 Task: Move the task User interface not responsive on mobile devices to the section Done in the project WorthyTech and filter the tasks in the project by Due this week.
Action: Mouse moved to (56, 237)
Screenshot: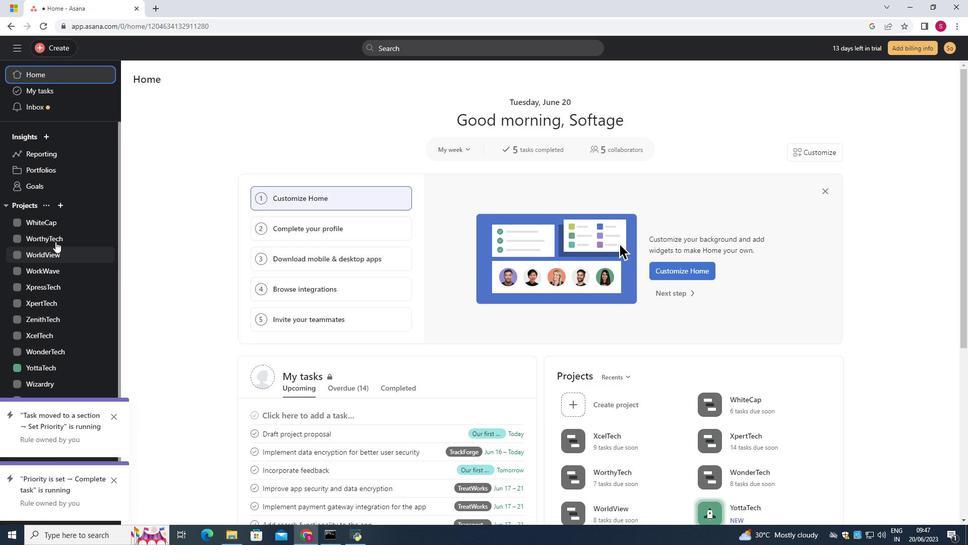 
Action: Mouse pressed left at (56, 237)
Screenshot: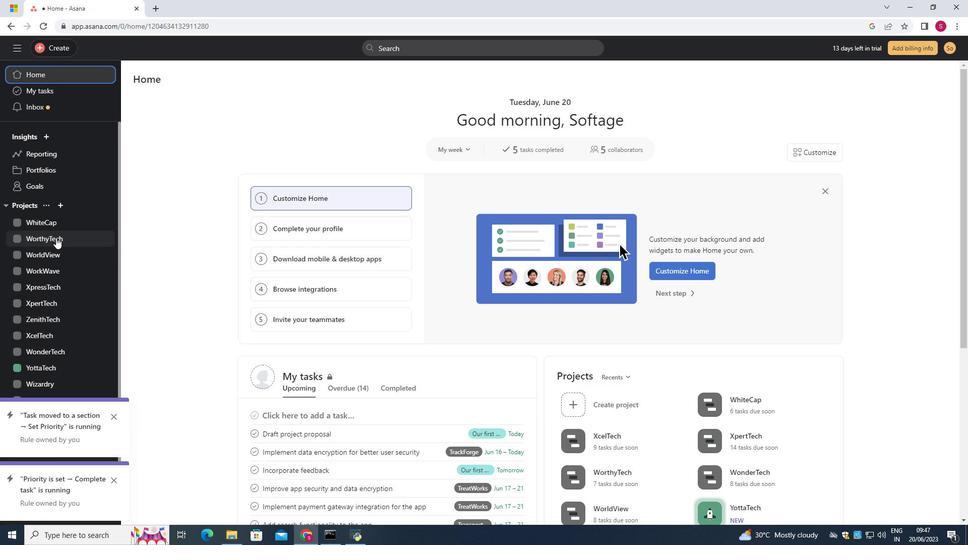 
Action: Mouse moved to (176, 100)
Screenshot: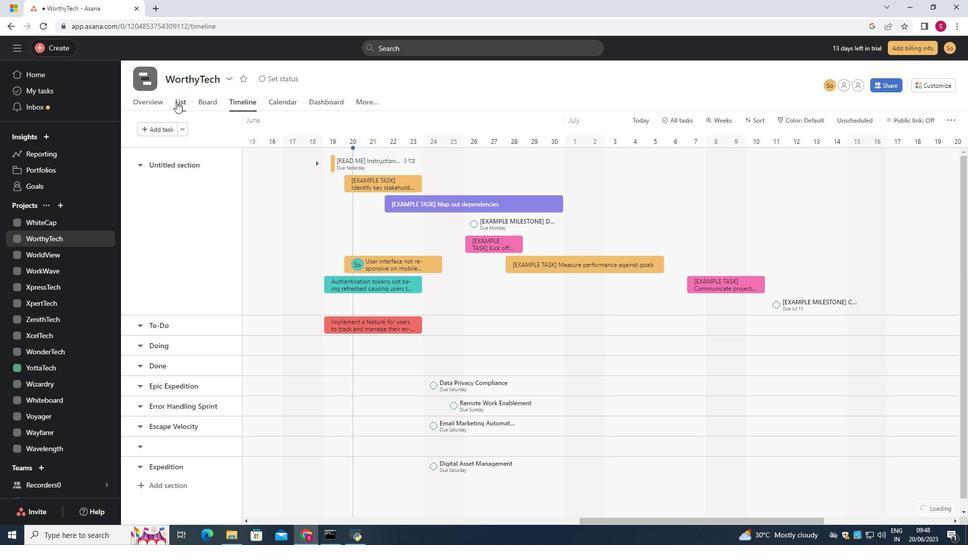 
Action: Mouse pressed left at (176, 100)
Screenshot: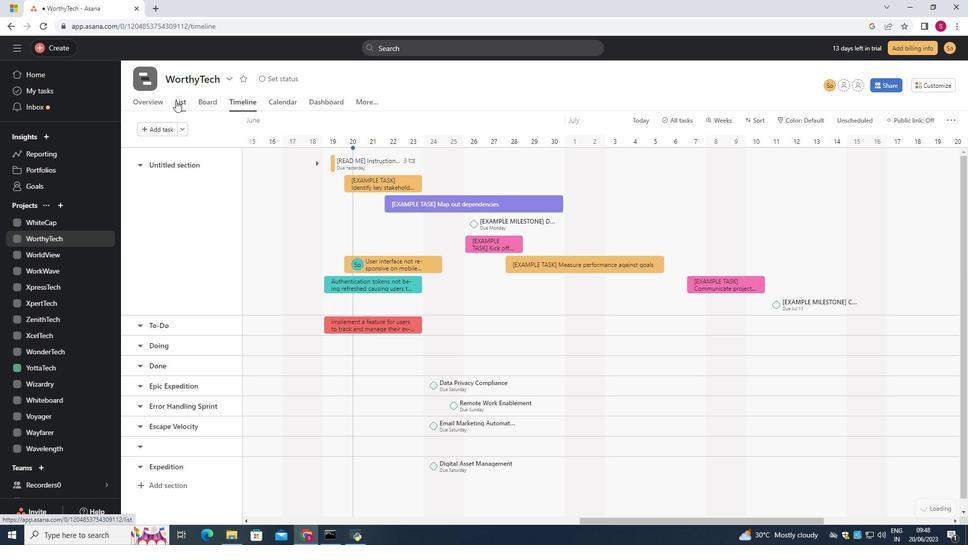 
Action: Mouse moved to (415, 212)
Screenshot: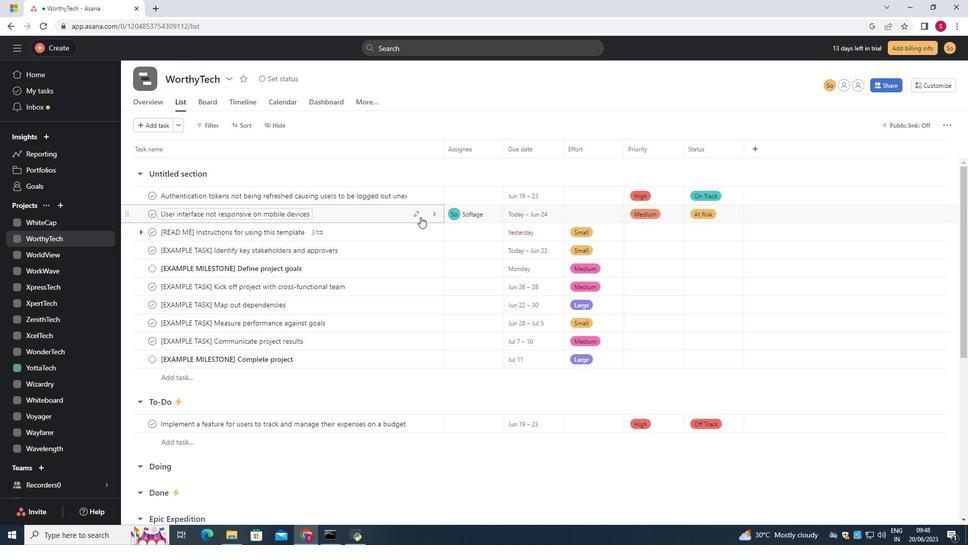 
Action: Mouse pressed left at (415, 212)
Screenshot: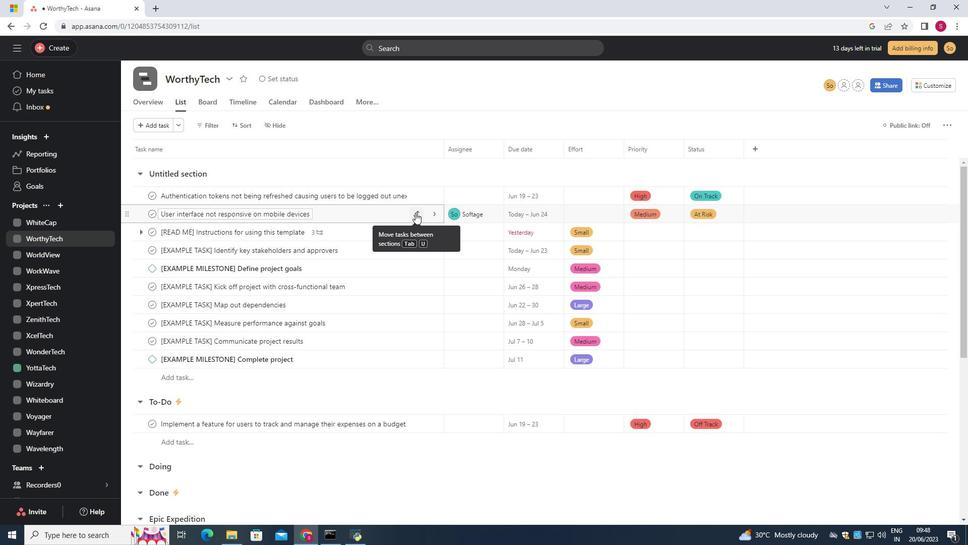 
Action: Mouse moved to (380, 304)
Screenshot: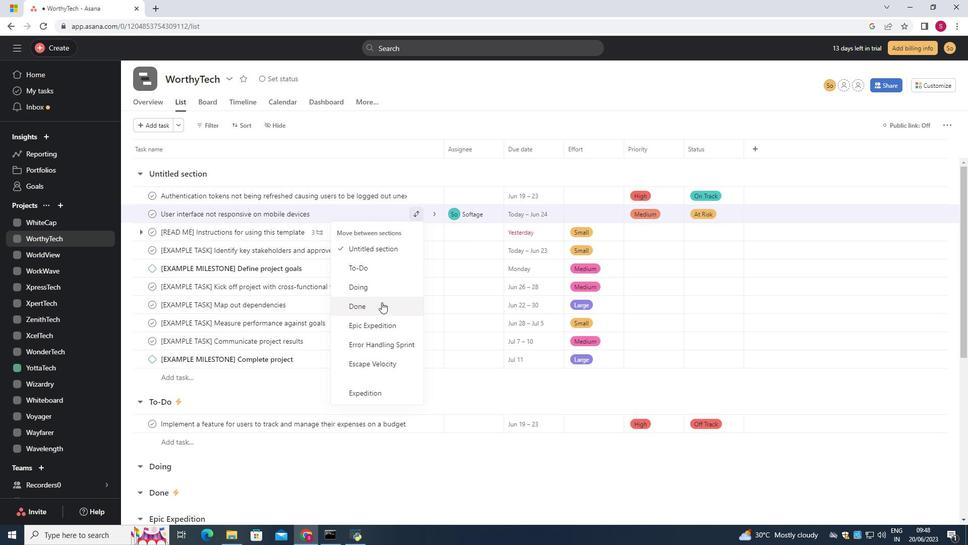
Action: Mouse pressed left at (380, 304)
Screenshot: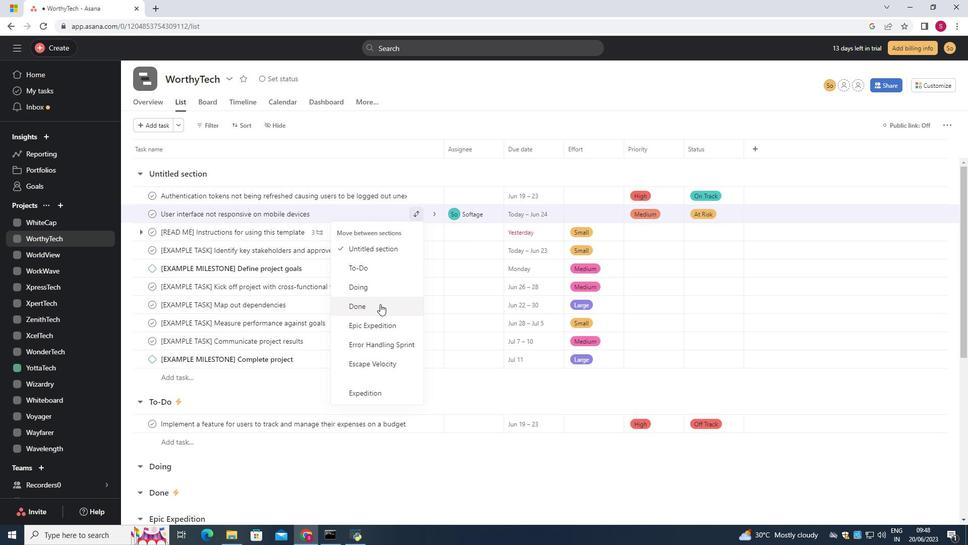 
Action: Mouse moved to (350, 394)
Screenshot: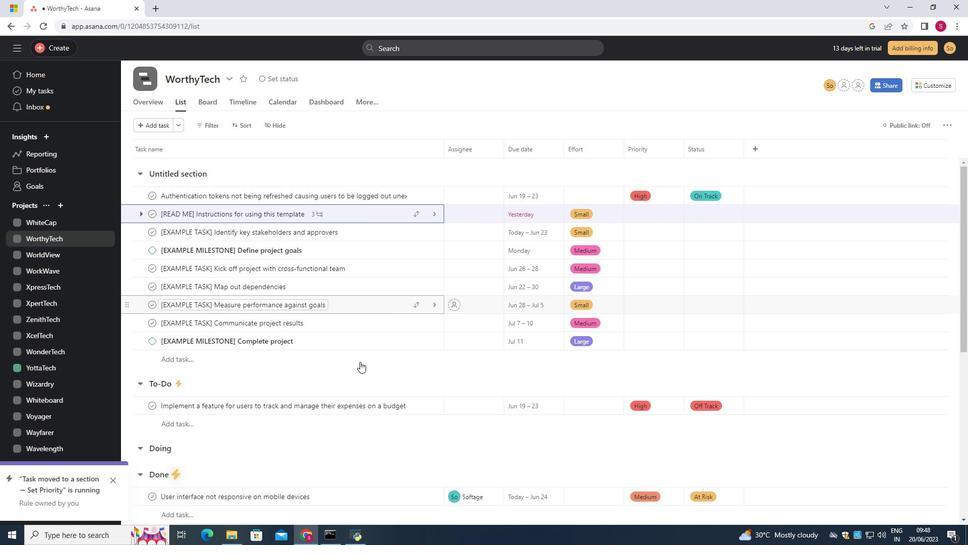 
Action: Mouse scrolled (350, 393) with delta (0, 0)
Screenshot: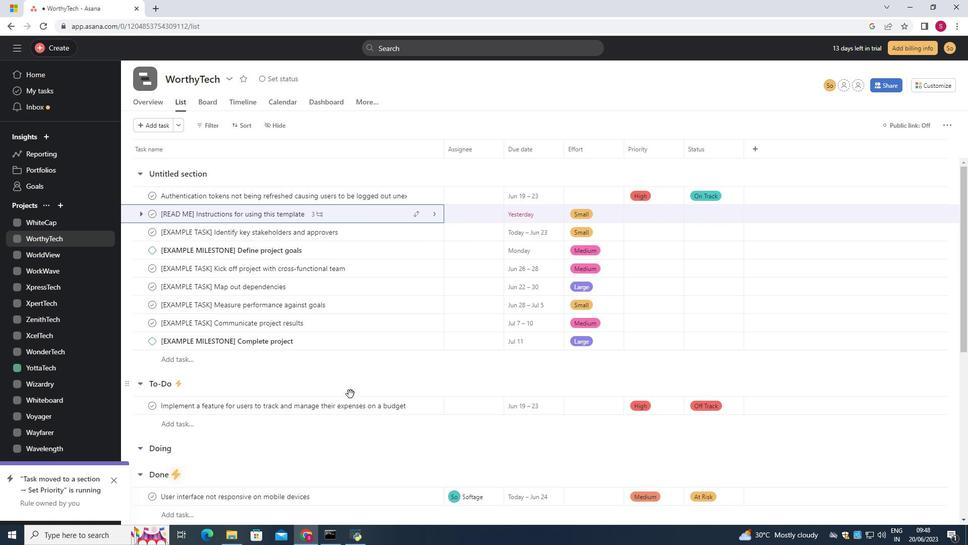 
Action: Mouse scrolled (350, 393) with delta (0, 0)
Screenshot: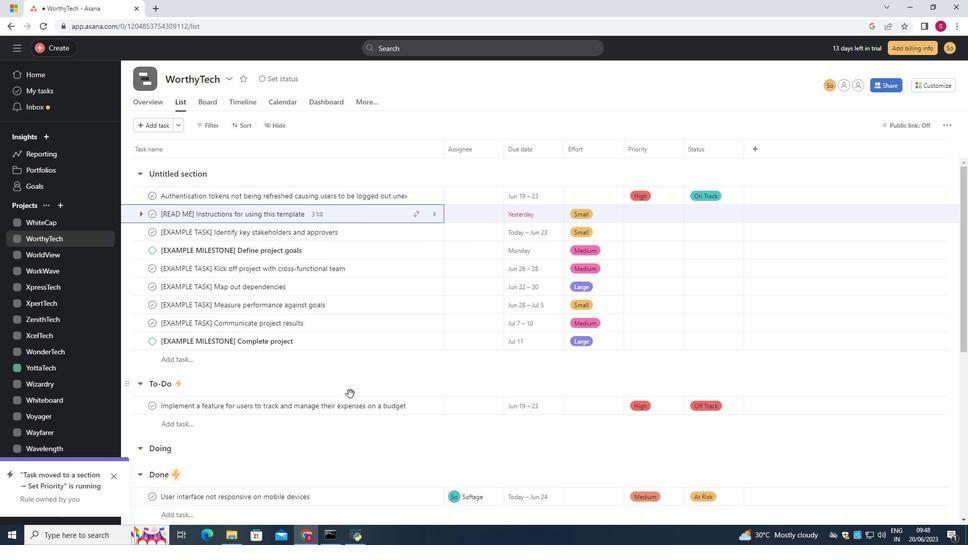 
Action: Mouse scrolled (350, 393) with delta (0, 0)
Screenshot: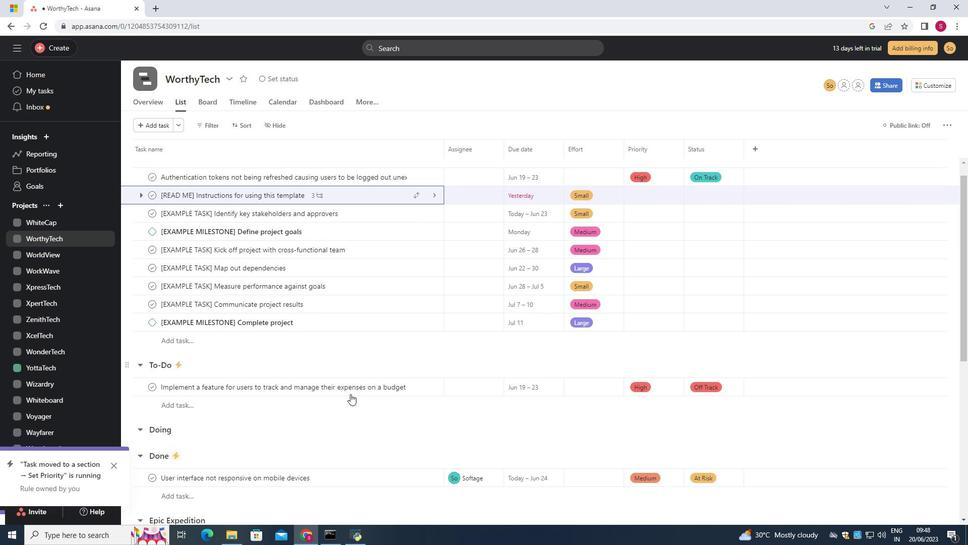 
Action: Mouse moved to (352, 348)
Screenshot: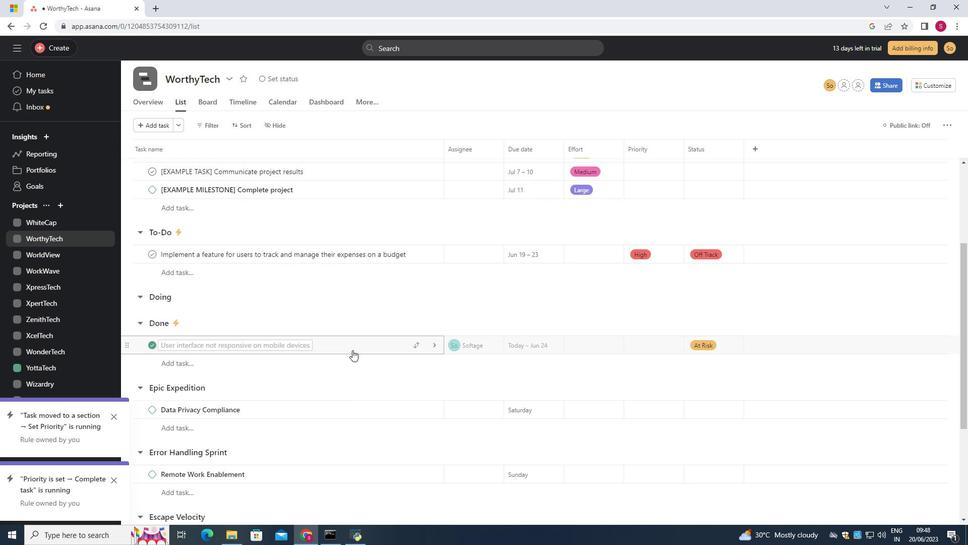 
Action: Mouse pressed left at (352, 348)
Screenshot: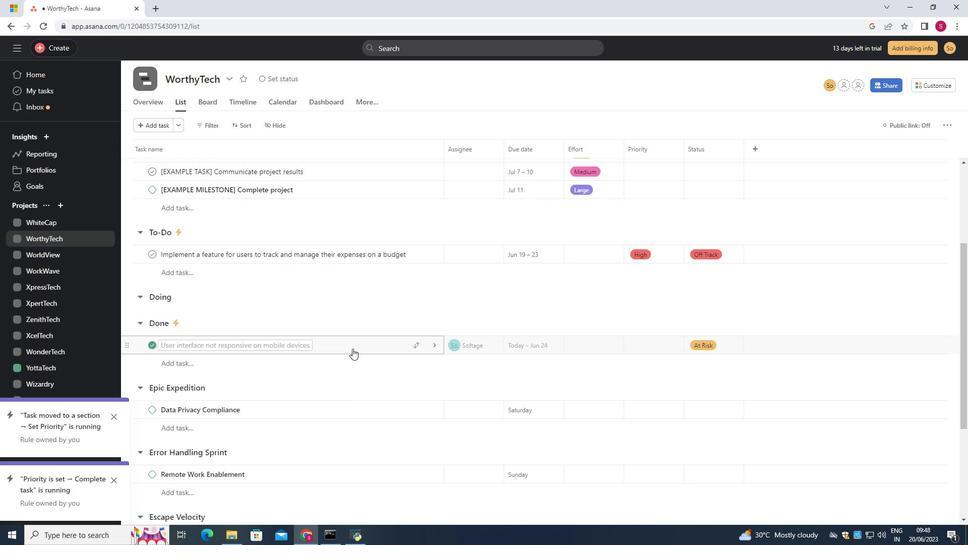 
Action: Mouse moved to (207, 121)
Screenshot: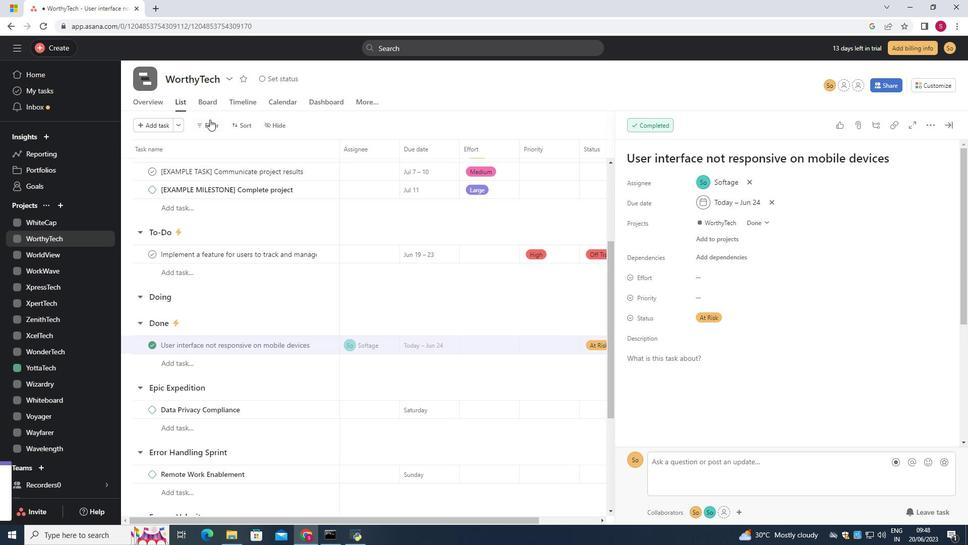 
Action: Mouse pressed left at (207, 121)
Screenshot: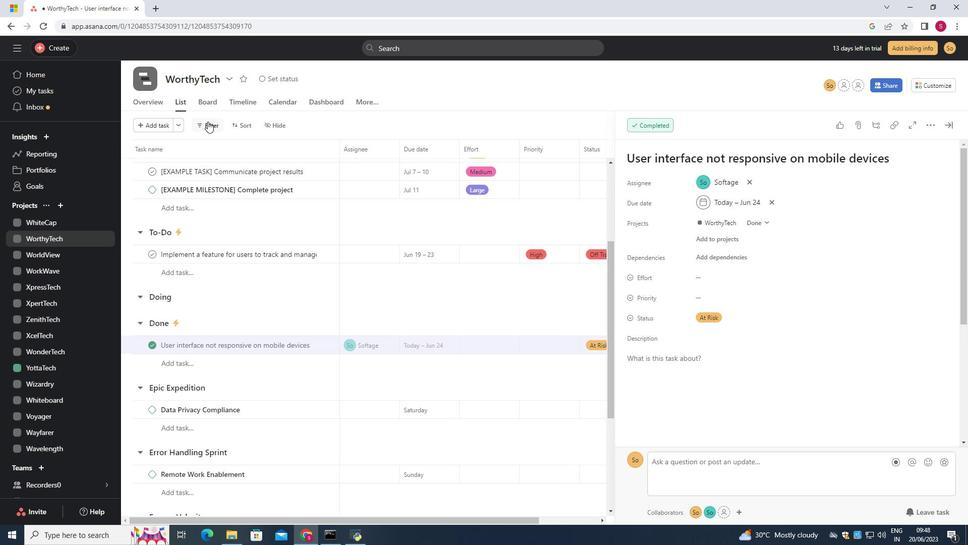 
Action: Mouse moved to (391, 161)
Screenshot: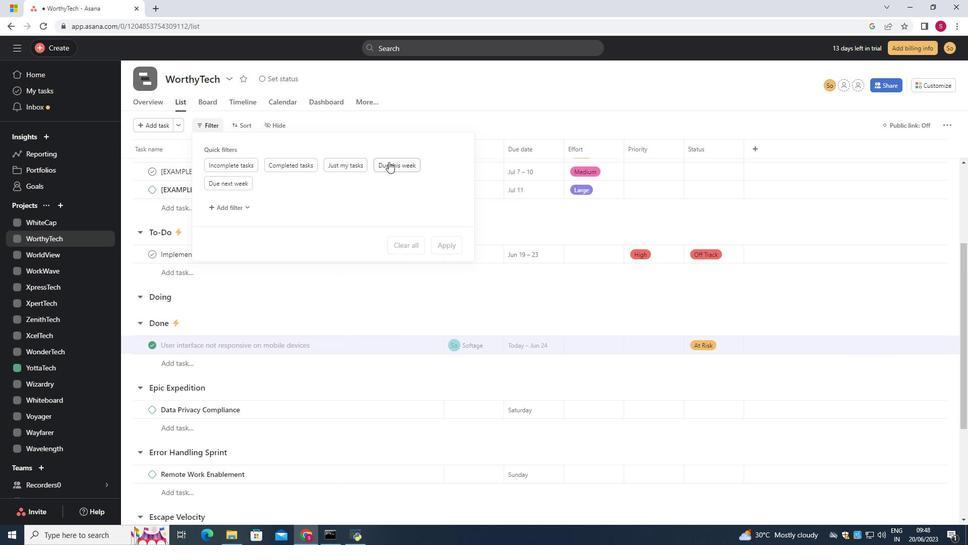 
Action: Mouse pressed left at (391, 161)
Screenshot: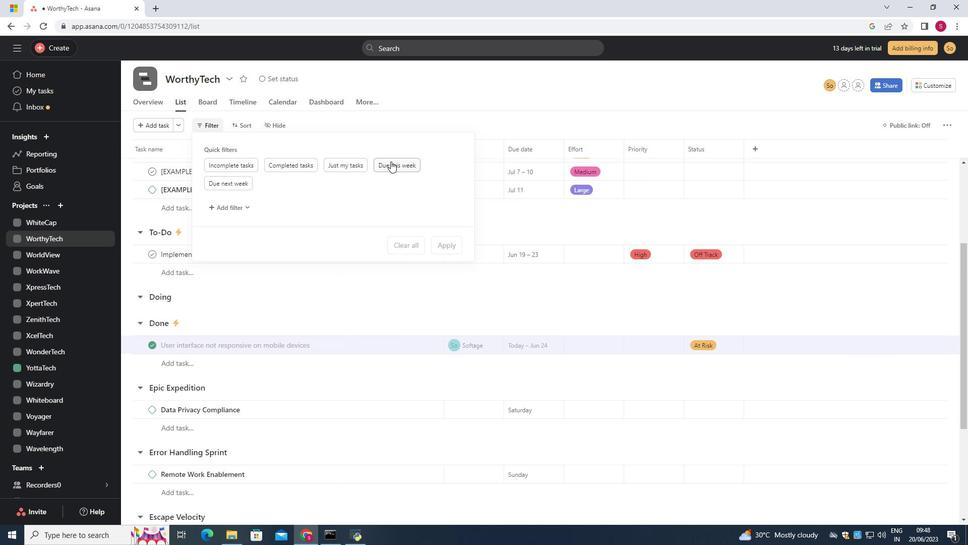 
